 Task: Look for properties with a toilet grab bar.
Action: Mouse moved to (777, 109)
Screenshot: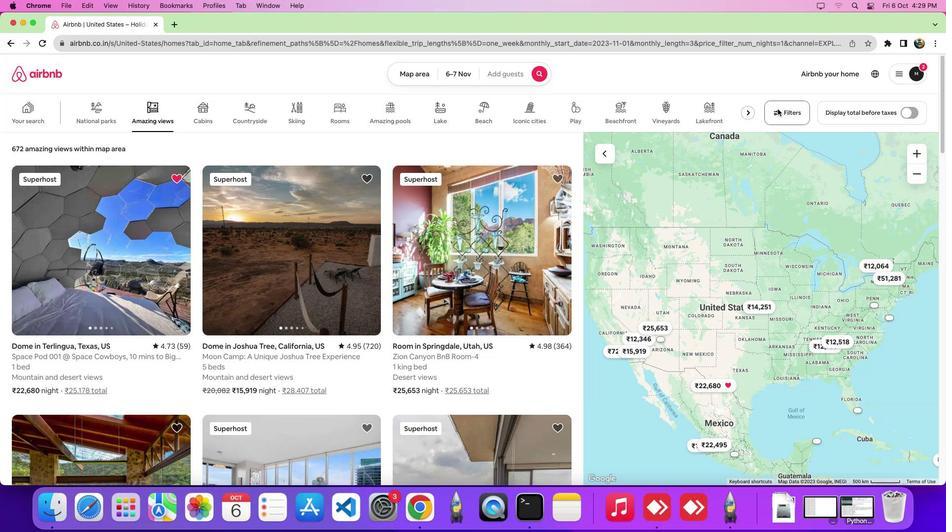 
Action: Mouse pressed left at (777, 109)
Screenshot: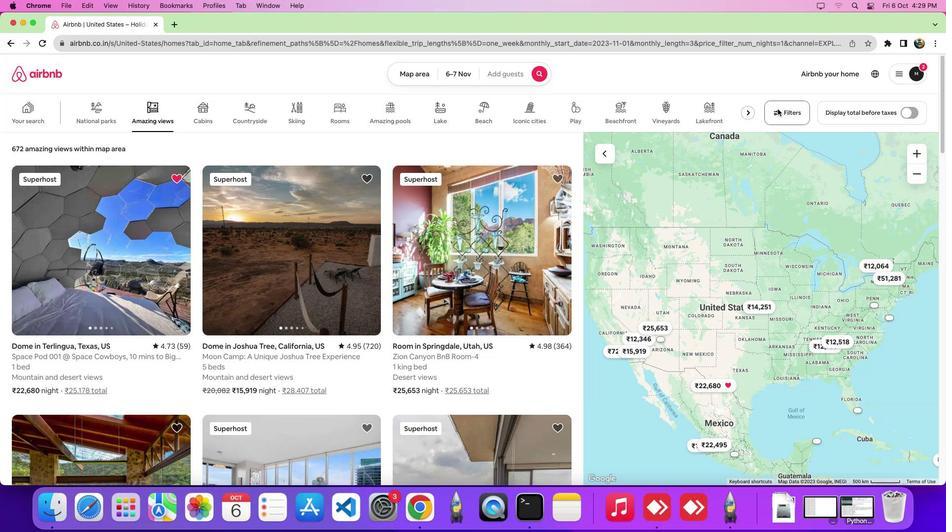 
Action: Mouse pressed left at (777, 109)
Screenshot: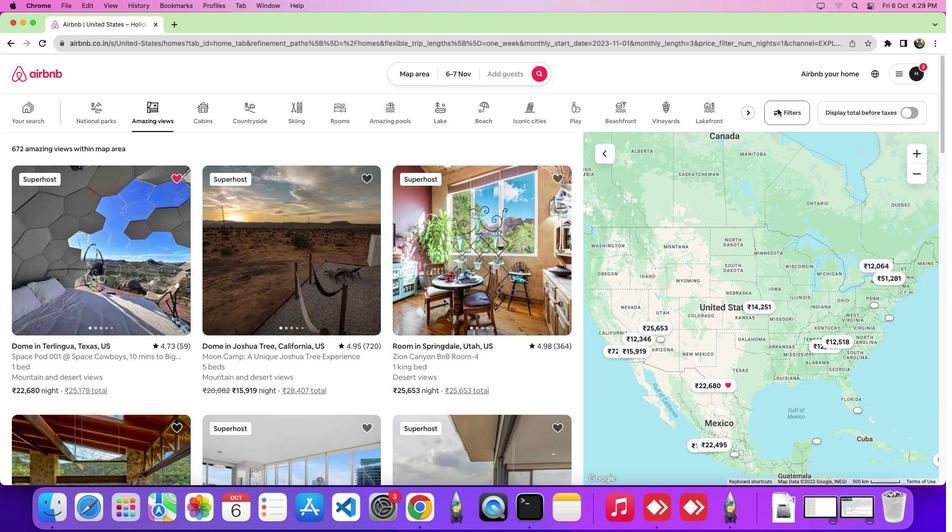 
Action: Mouse moved to (472, 168)
Screenshot: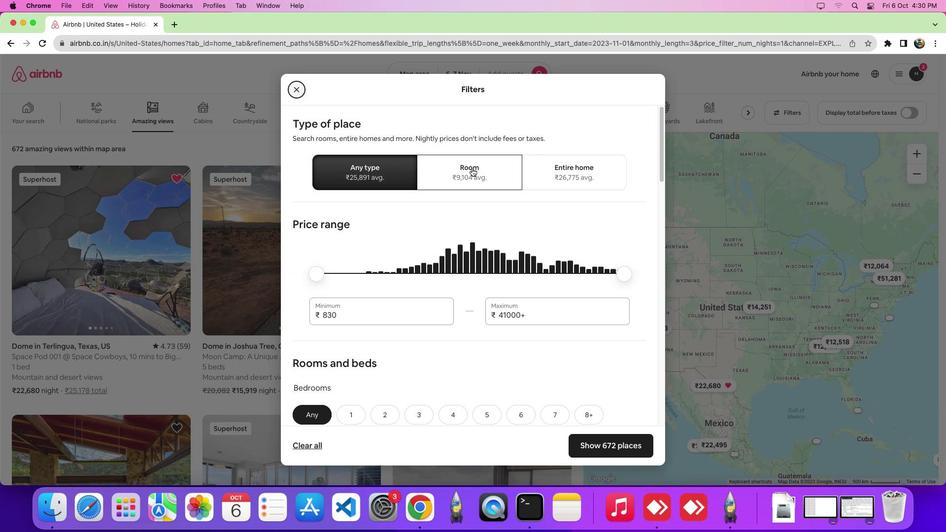 
Action: Mouse pressed left at (472, 168)
Screenshot: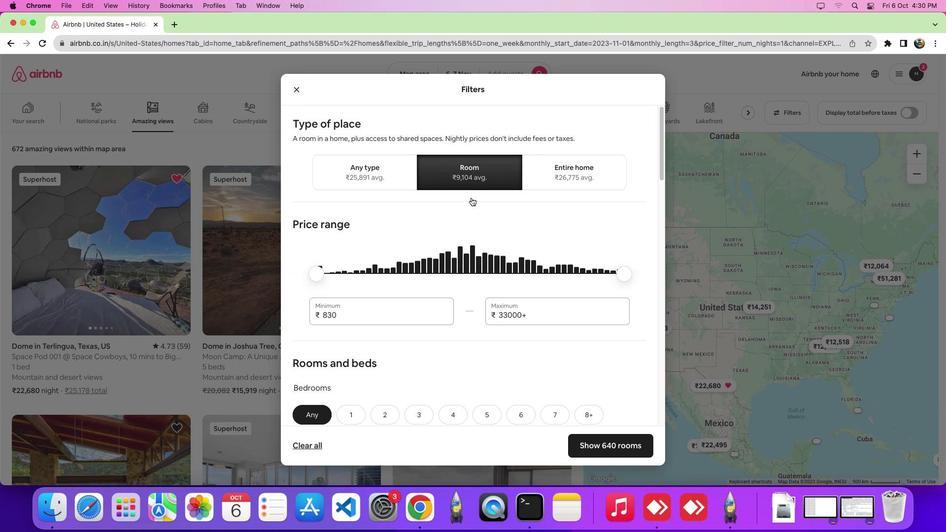 
Action: Mouse moved to (493, 264)
Screenshot: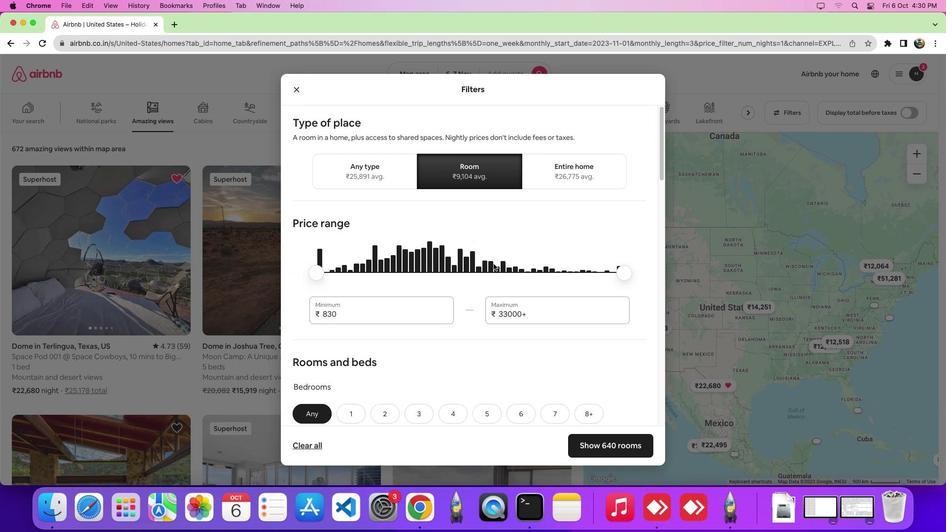 
Action: Mouse scrolled (493, 264) with delta (0, 0)
Screenshot: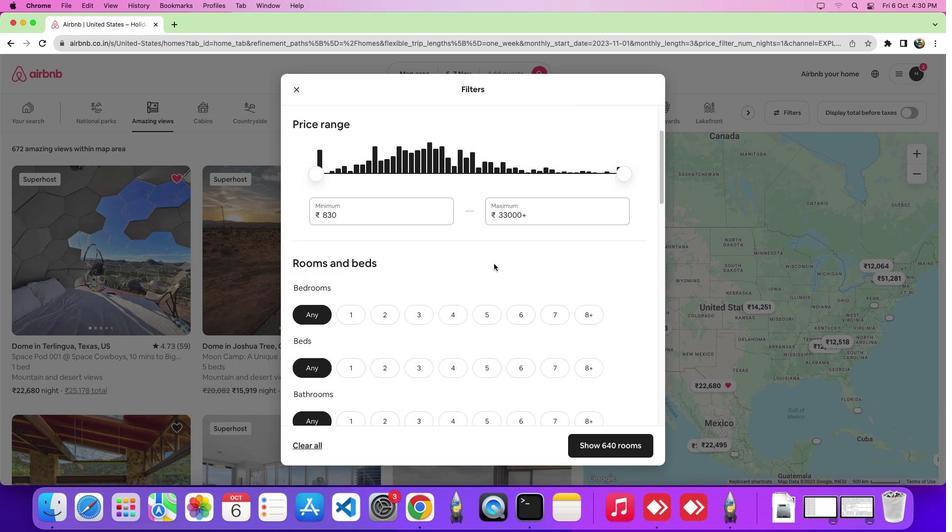 
Action: Mouse moved to (493, 264)
Screenshot: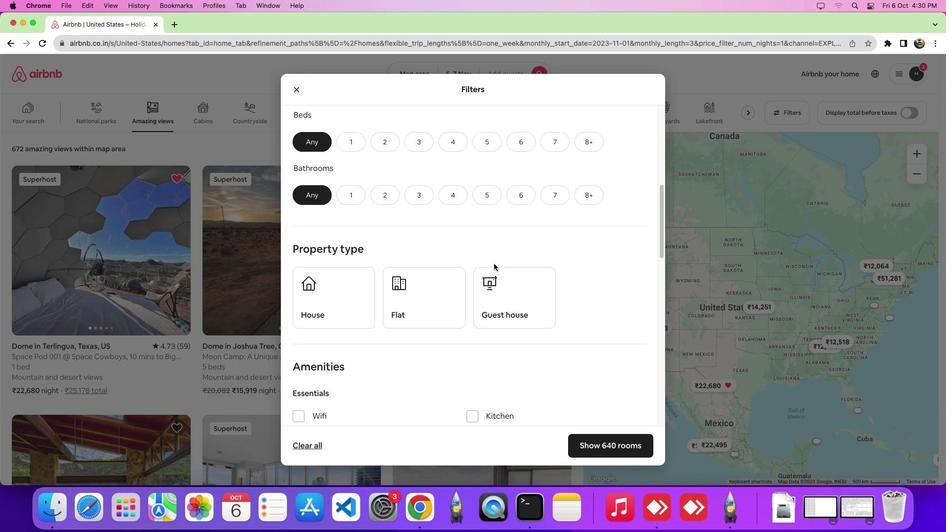 
Action: Mouse scrolled (493, 264) with delta (0, 0)
Screenshot: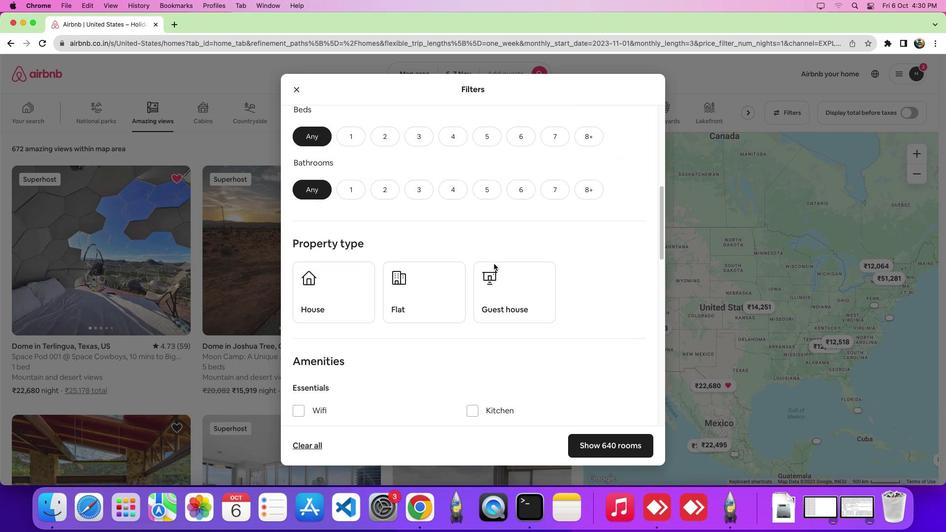 
Action: Mouse moved to (493, 264)
Screenshot: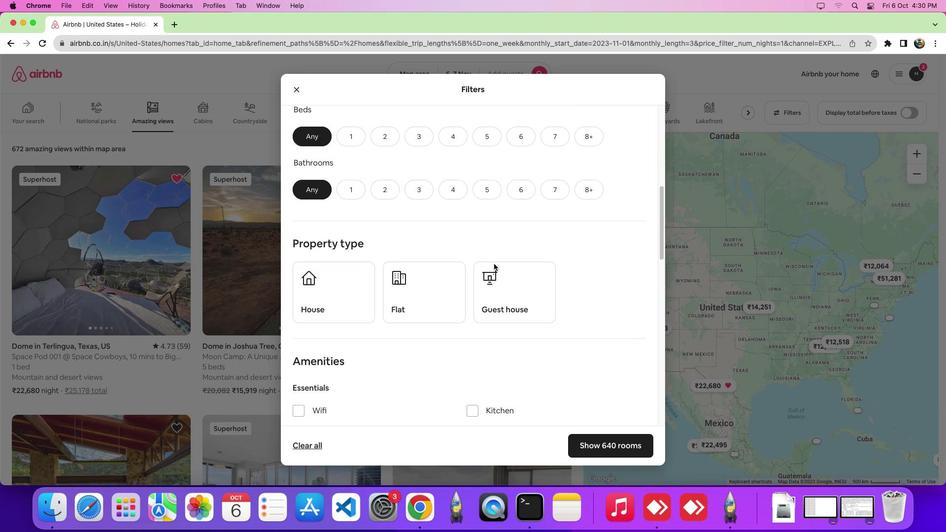 
Action: Mouse scrolled (493, 264) with delta (0, 0)
Screenshot: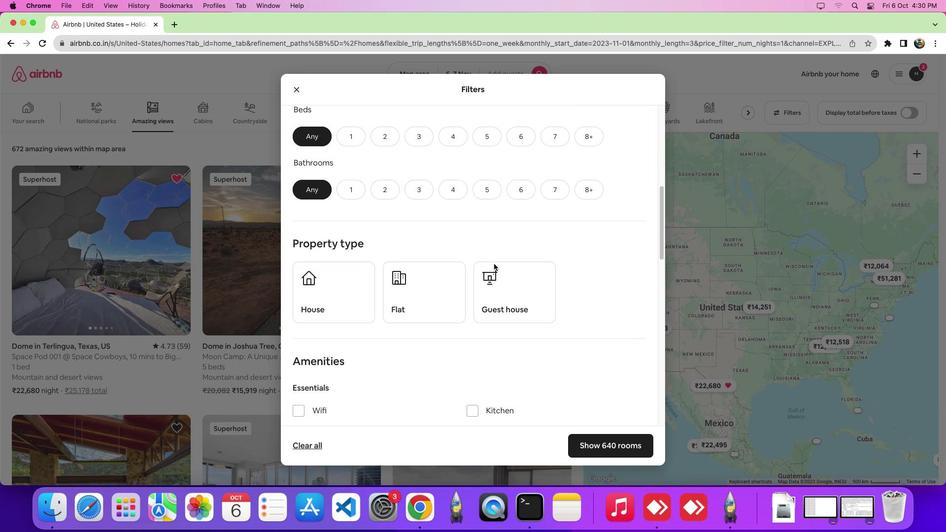 
Action: Mouse moved to (493, 263)
Screenshot: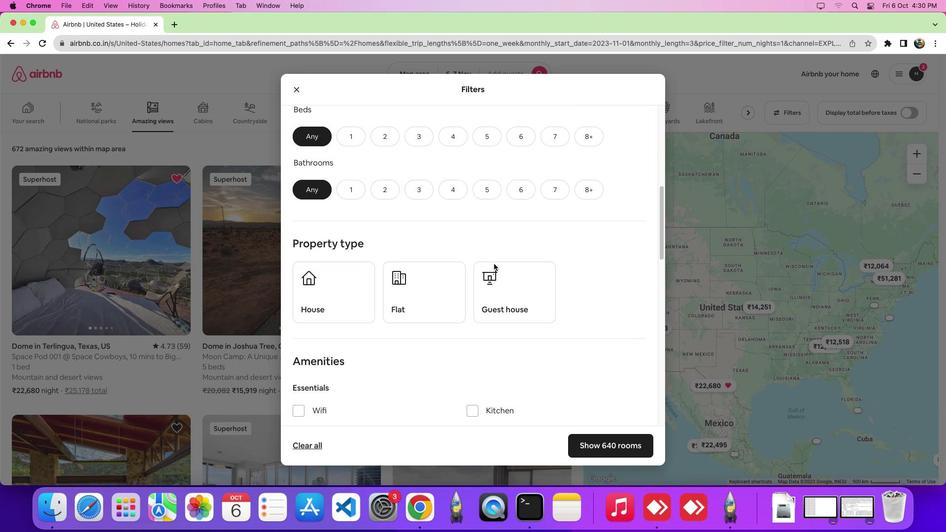 
Action: Mouse scrolled (493, 263) with delta (0, -2)
Screenshot: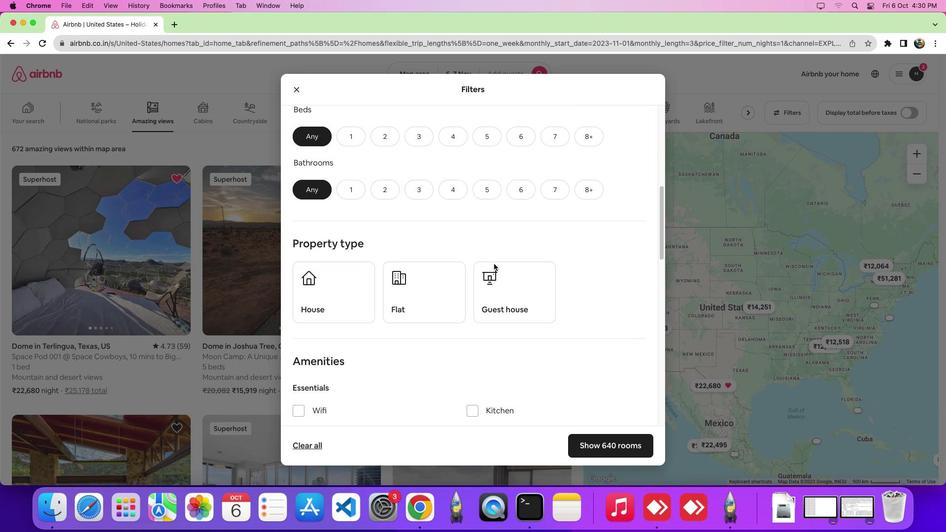 
Action: Mouse scrolled (493, 263) with delta (0, -3)
Screenshot: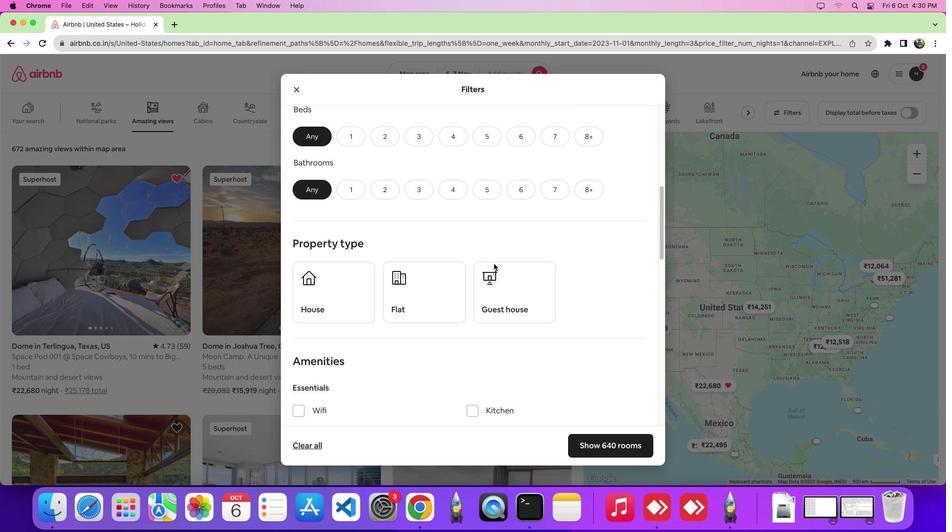 
Action: Mouse scrolled (493, 263) with delta (0, 0)
Screenshot: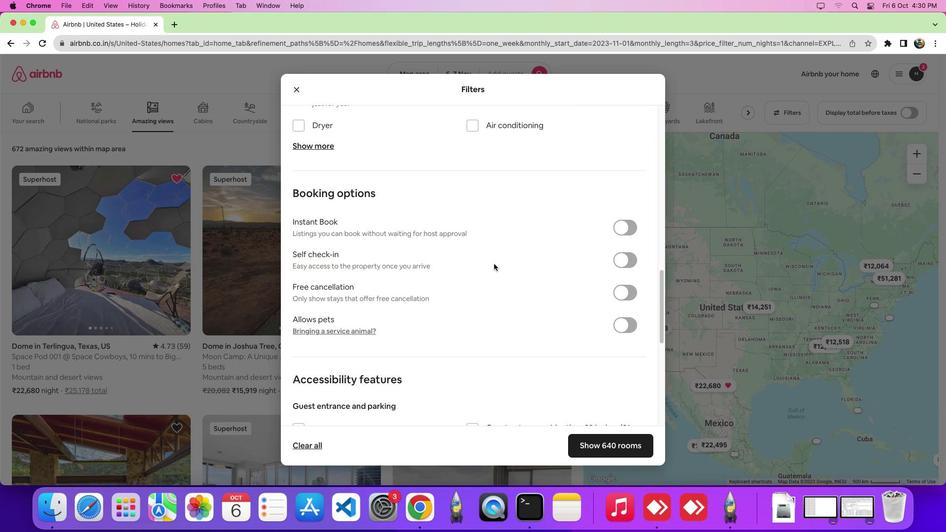 
Action: Mouse scrolled (493, 263) with delta (0, 0)
Screenshot: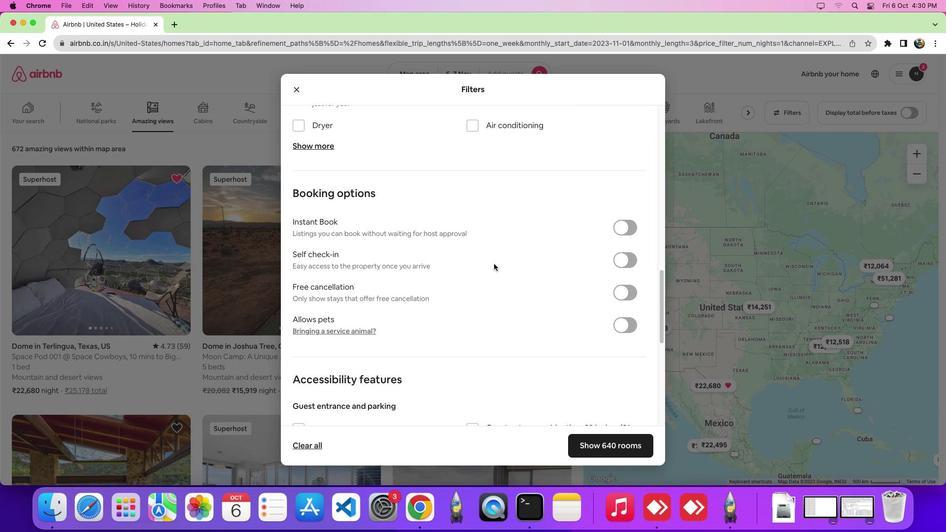 
Action: Mouse scrolled (493, 263) with delta (0, -2)
Screenshot: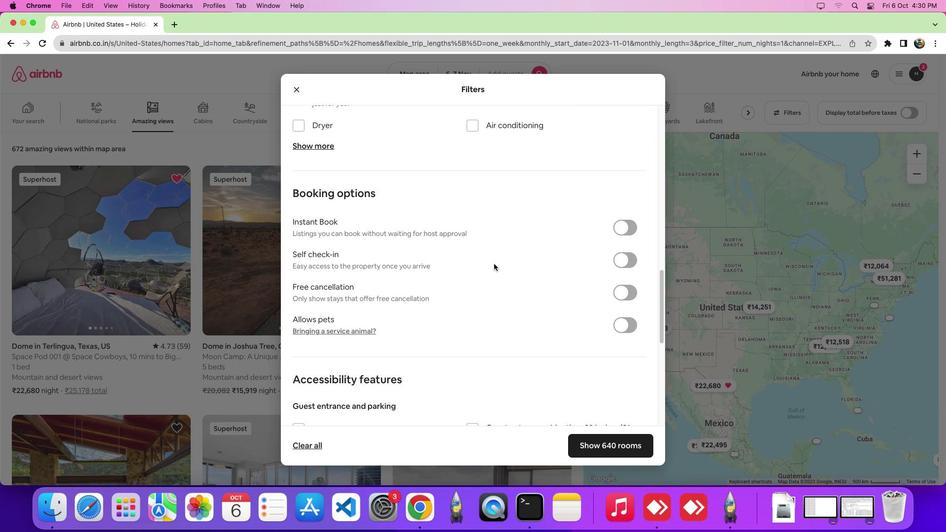 
Action: Mouse scrolled (493, 263) with delta (0, -4)
Screenshot: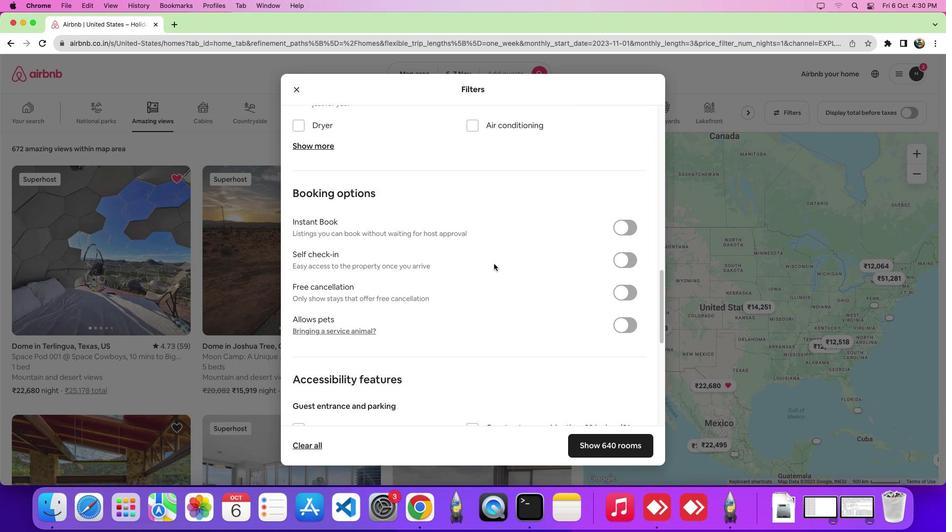 
Action: Mouse scrolled (493, 263) with delta (0, 0)
Screenshot: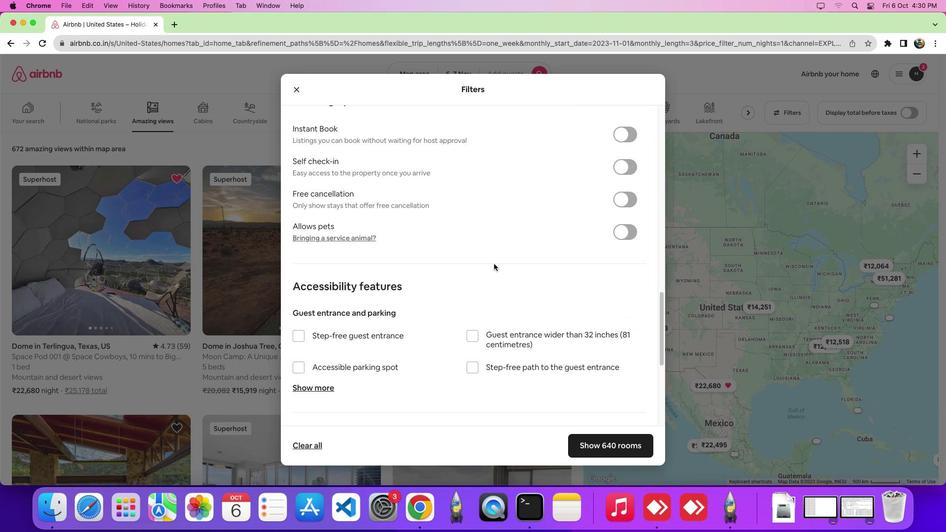 
Action: Mouse scrolled (493, 263) with delta (0, 0)
Screenshot: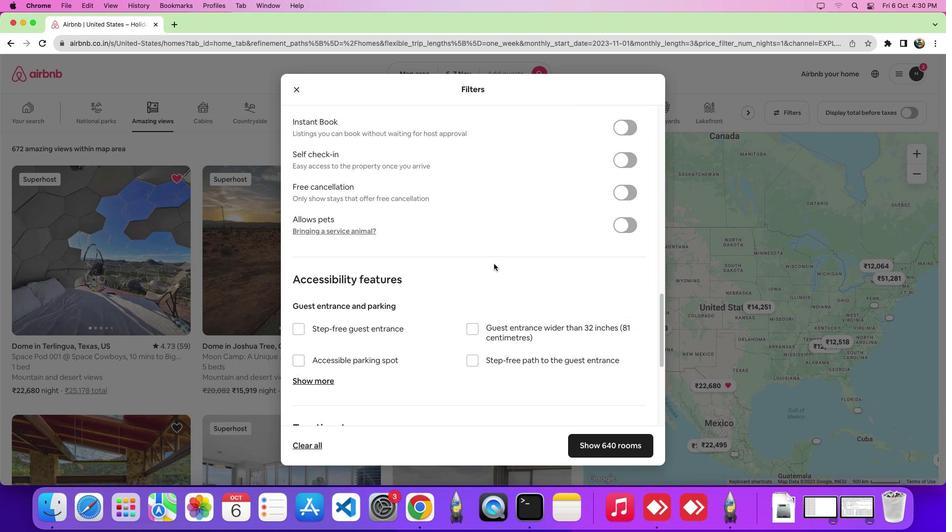 
Action: Mouse scrolled (493, 263) with delta (0, -1)
Screenshot: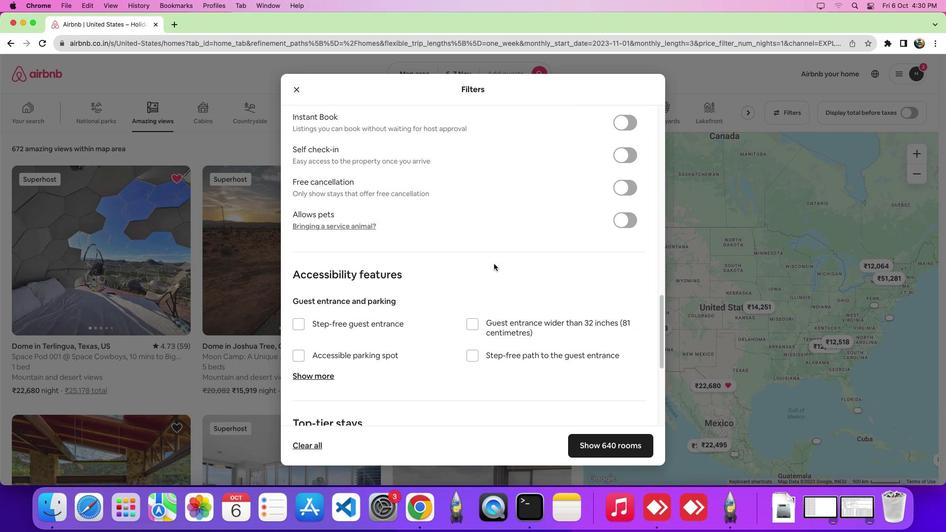 
Action: Mouse scrolled (493, 263) with delta (0, 0)
Screenshot: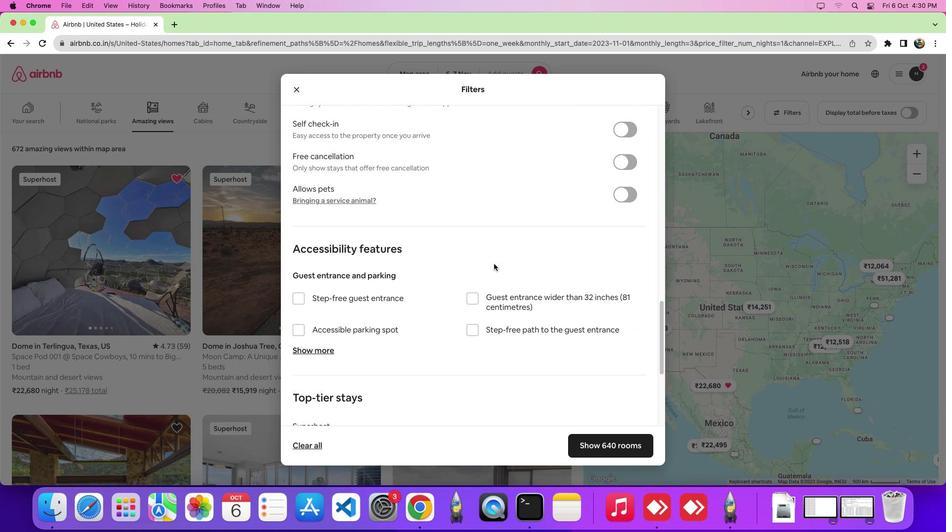 
Action: Mouse scrolled (493, 263) with delta (0, 0)
Screenshot: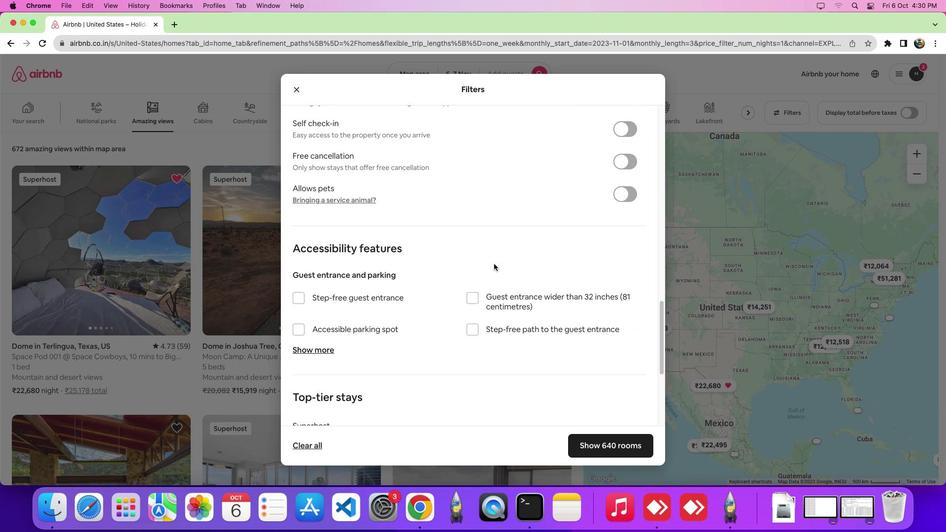 
Action: Mouse moved to (325, 351)
Screenshot: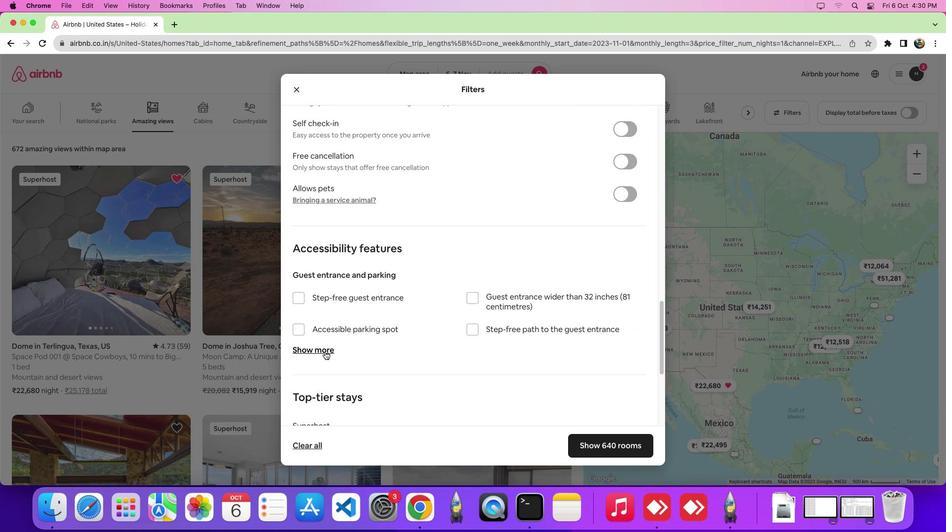 
Action: Mouse pressed left at (325, 351)
Screenshot: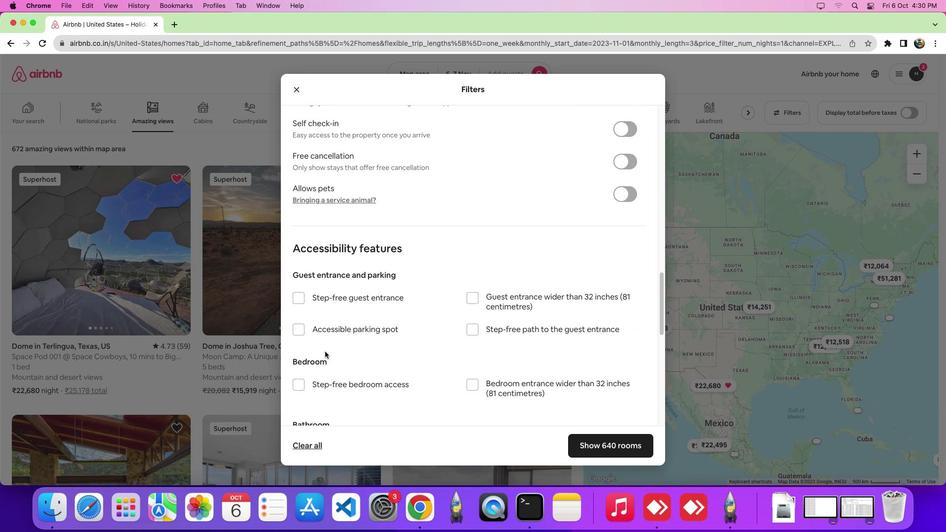 
Action: Mouse moved to (457, 331)
Screenshot: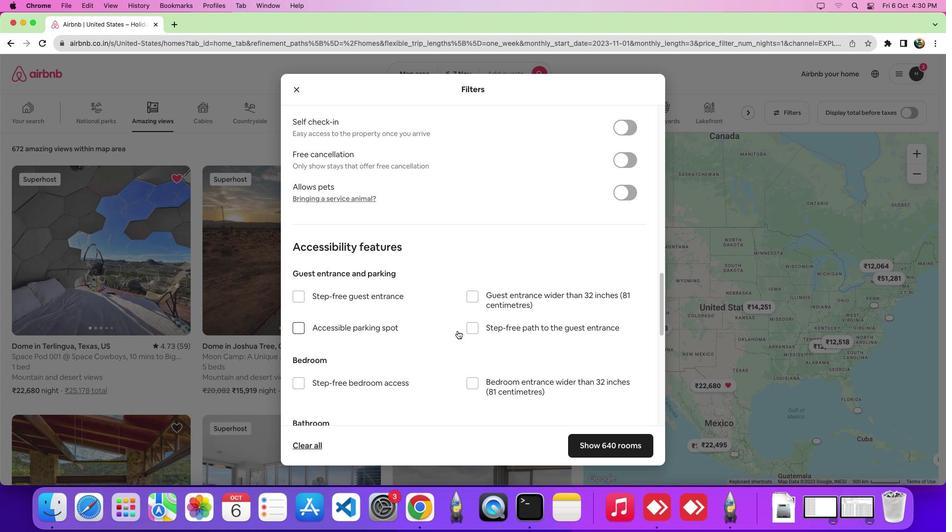 
Action: Mouse scrolled (457, 331) with delta (0, 0)
Screenshot: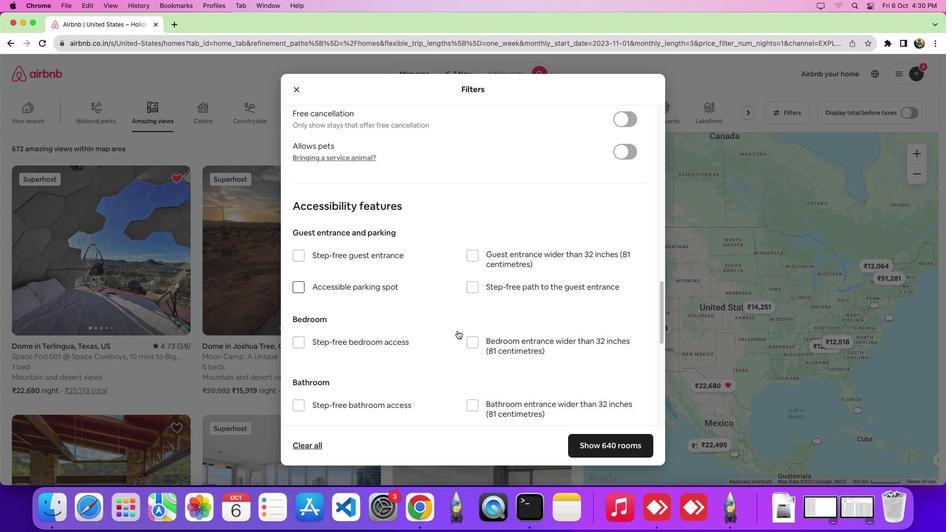 
Action: Mouse scrolled (457, 331) with delta (0, 0)
Screenshot: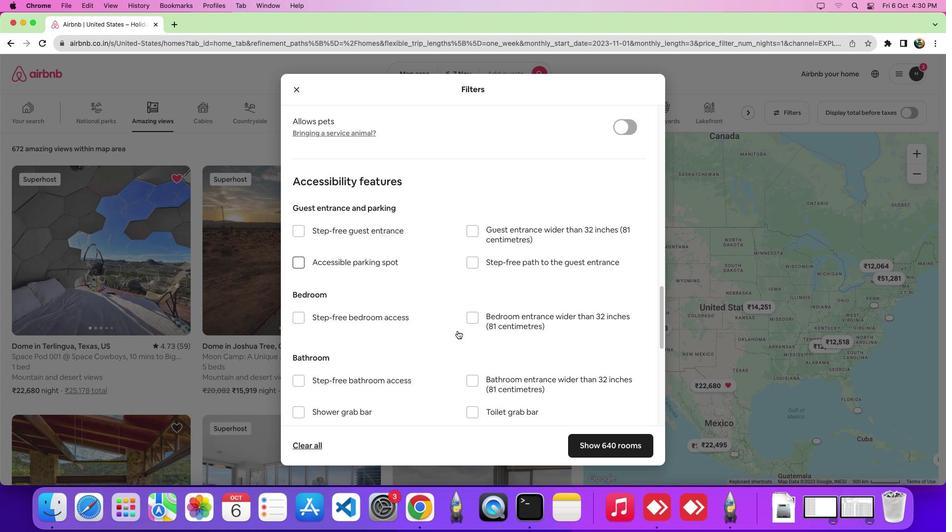 
Action: Mouse scrolled (457, 331) with delta (0, 0)
Screenshot: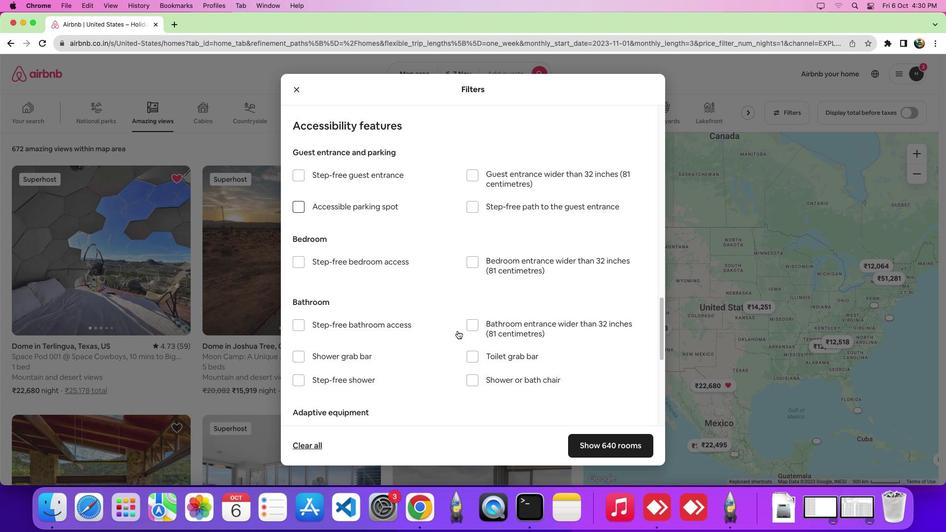 
Action: Mouse scrolled (457, 331) with delta (0, -1)
Screenshot: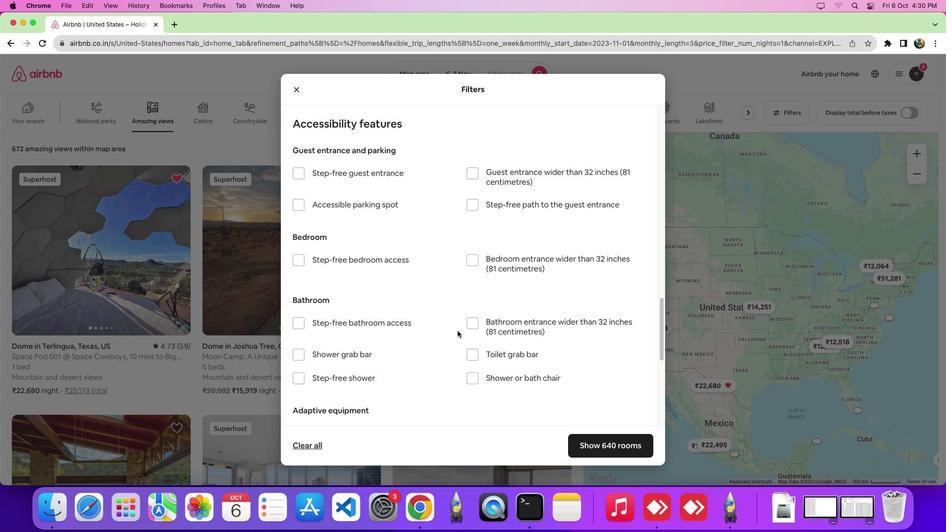 
Action: Mouse moved to (470, 320)
Screenshot: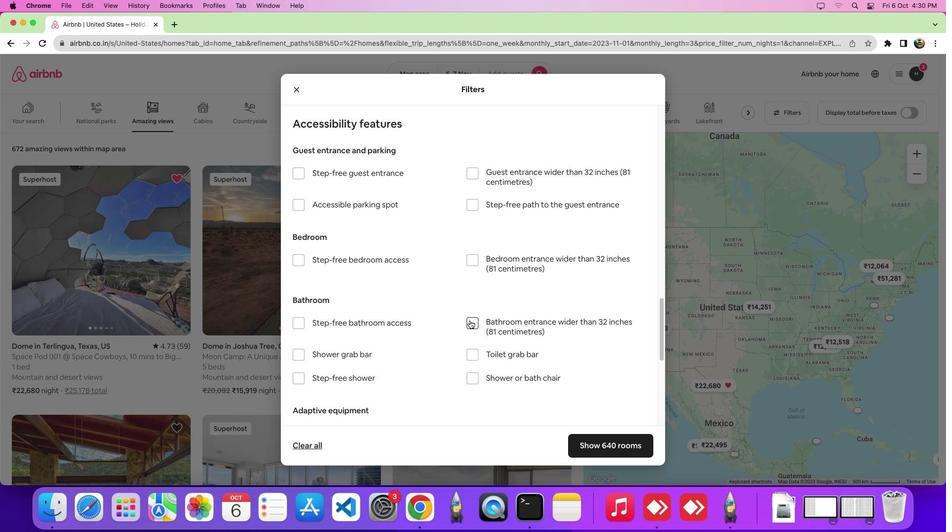 
Action: Mouse scrolled (470, 320) with delta (0, 0)
Screenshot: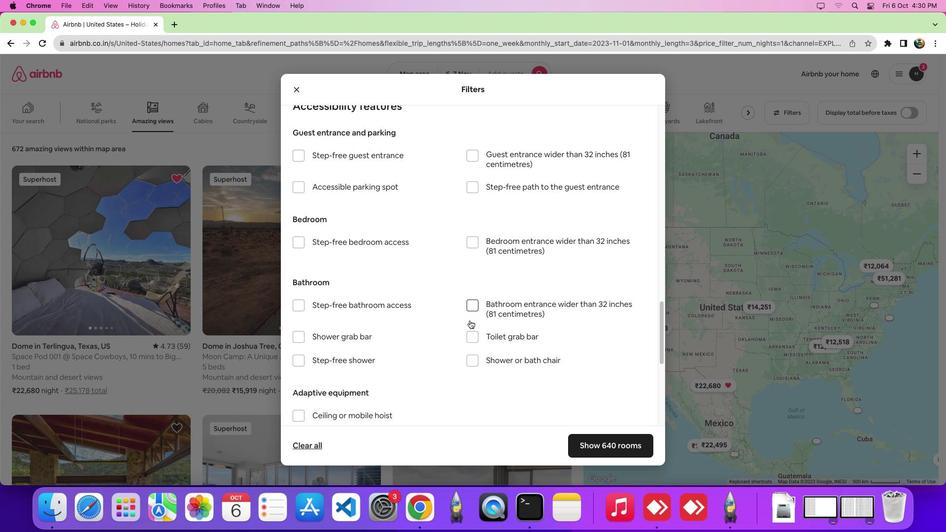 
Action: Mouse scrolled (470, 320) with delta (0, 0)
Screenshot: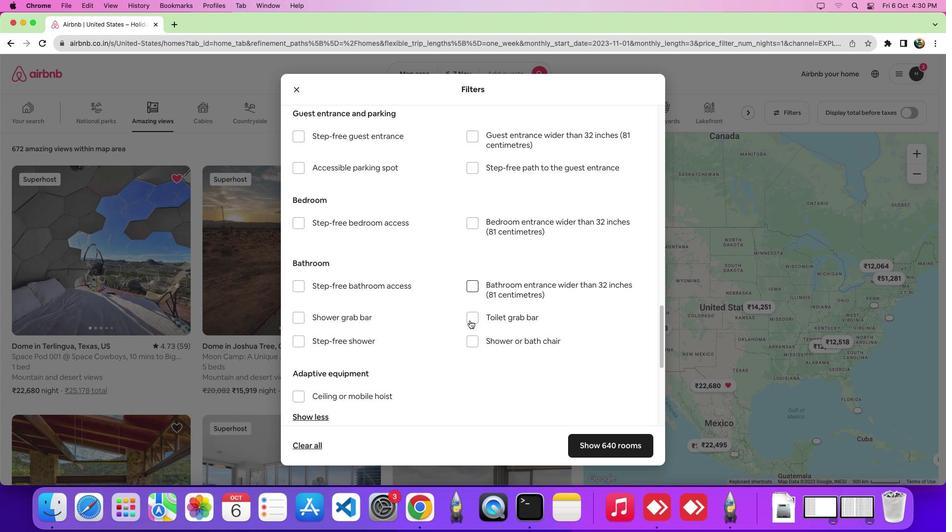 
Action: Mouse scrolled (470, 320) with delta (0, 0)
Screenshot: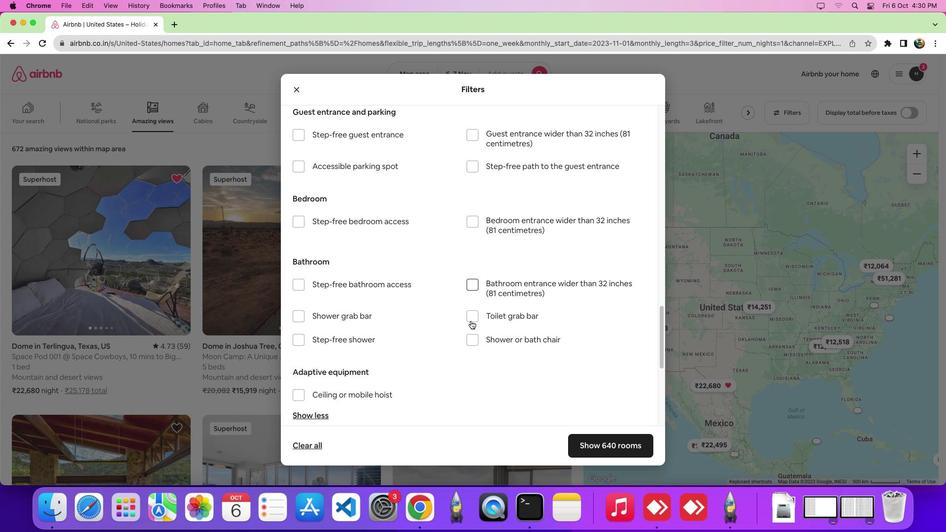 
Action: Mouse moved to (473, 318)
Screenshot: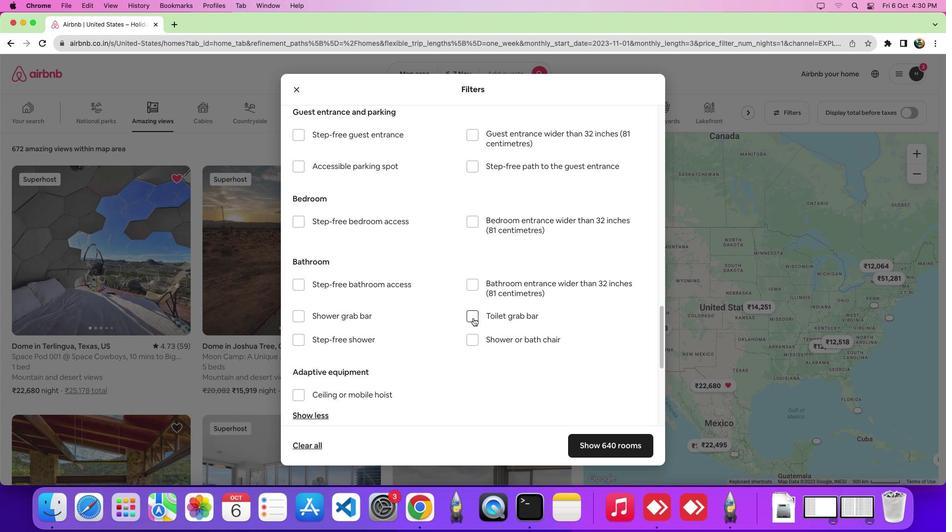 
Action: Mouse pressed left at (473, 318)
Screenshot: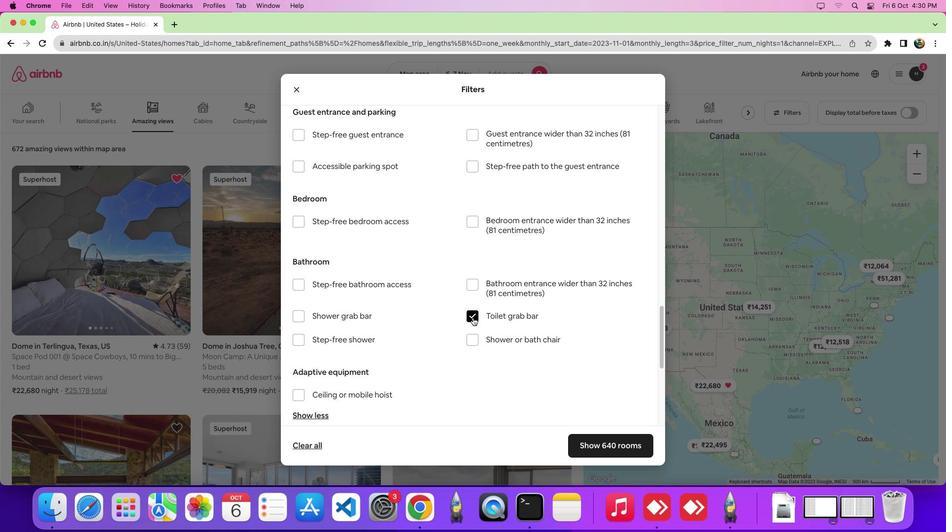 
Action: Mouse moved to (595, 440)
Screenshot: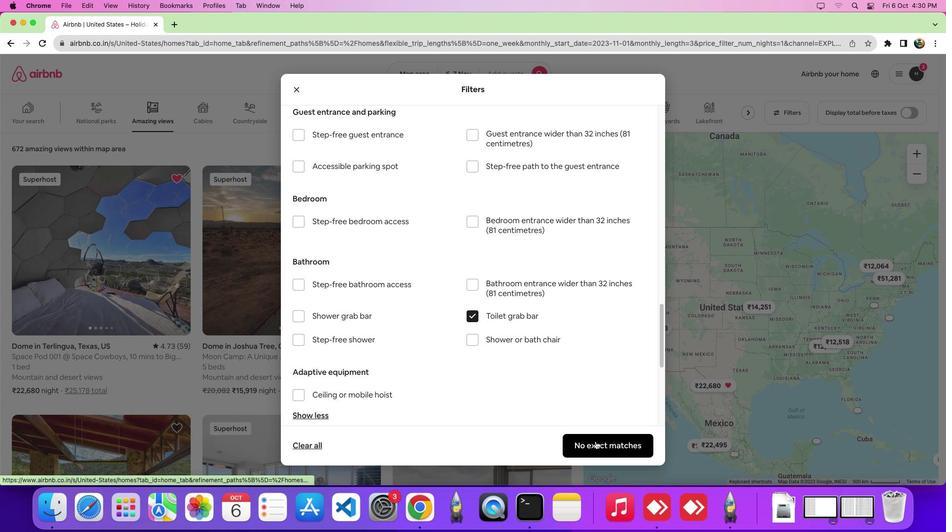 
Action: Mouse pressed left at (595, 440)
Screenshot: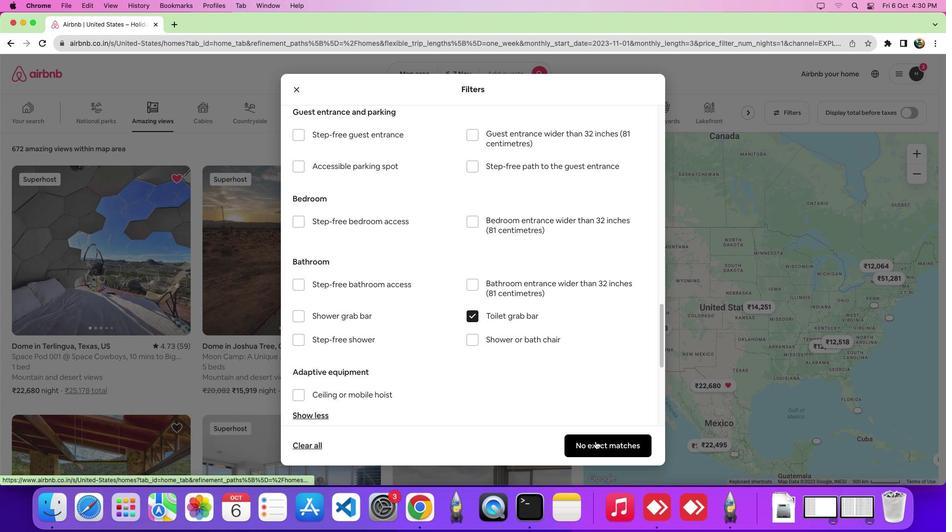 
Action: Mouse moved to (586, 424)
Screenshot: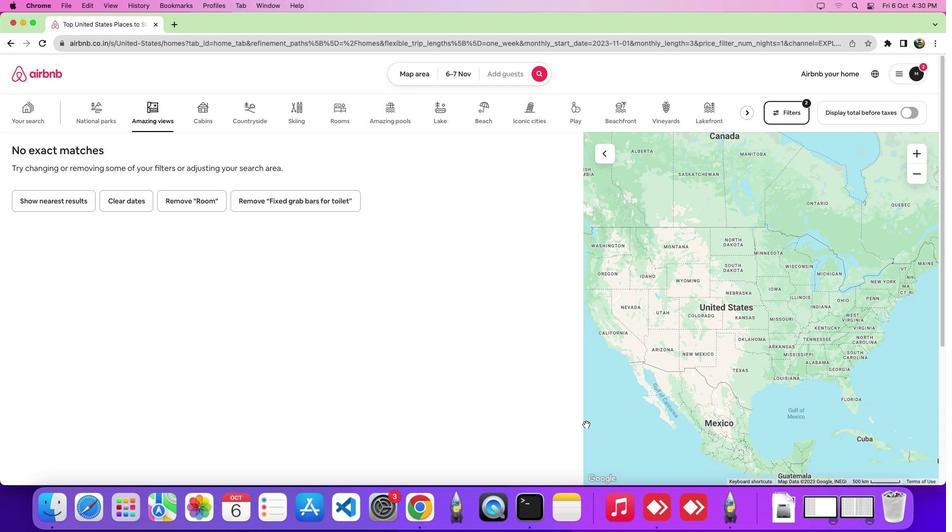 
